Task: Send a message to Shivani Mehra asking for the timing of today's meeting.
Action: Mouse moved to (11, 69)
Screenshot: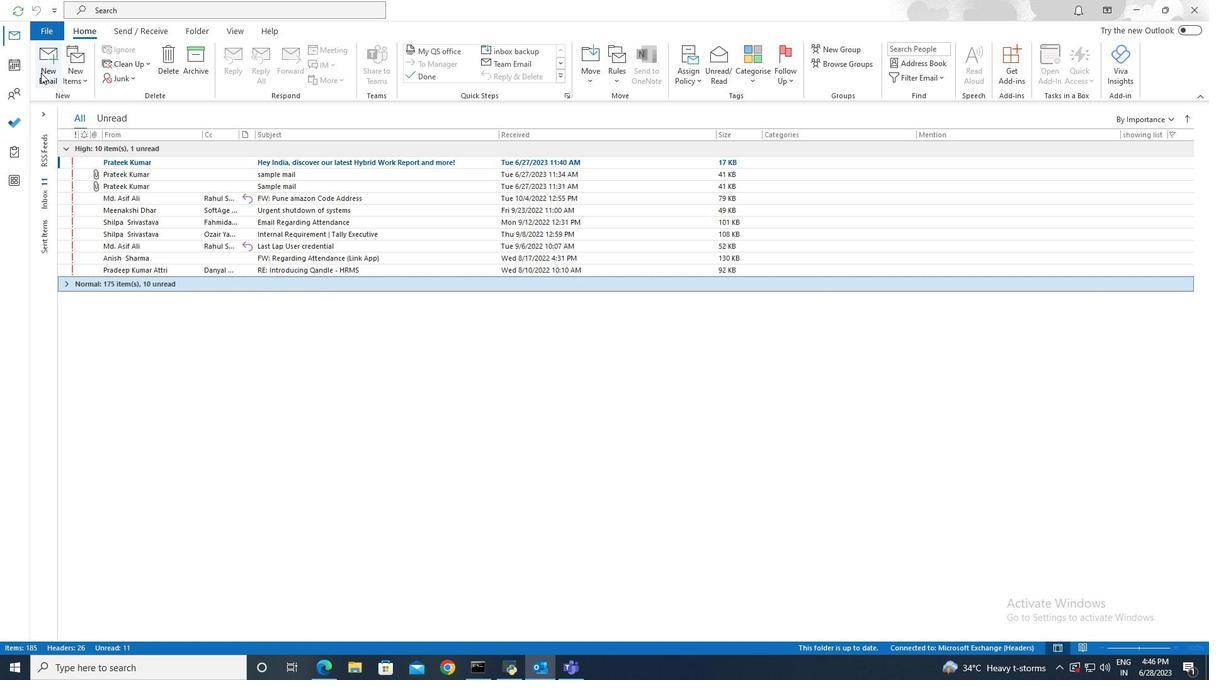 
Action: Mouse pressed left at (11, 69)
Screenshot: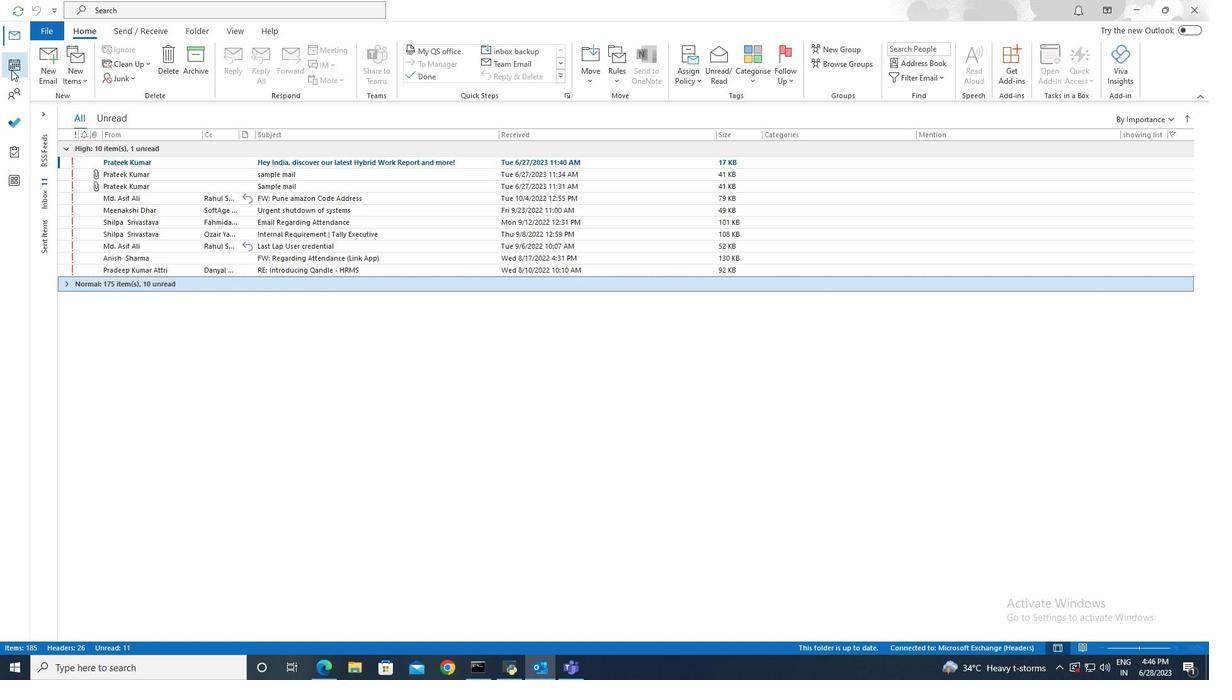 
Action: Mouse moved to (139, 76)
Screenshot: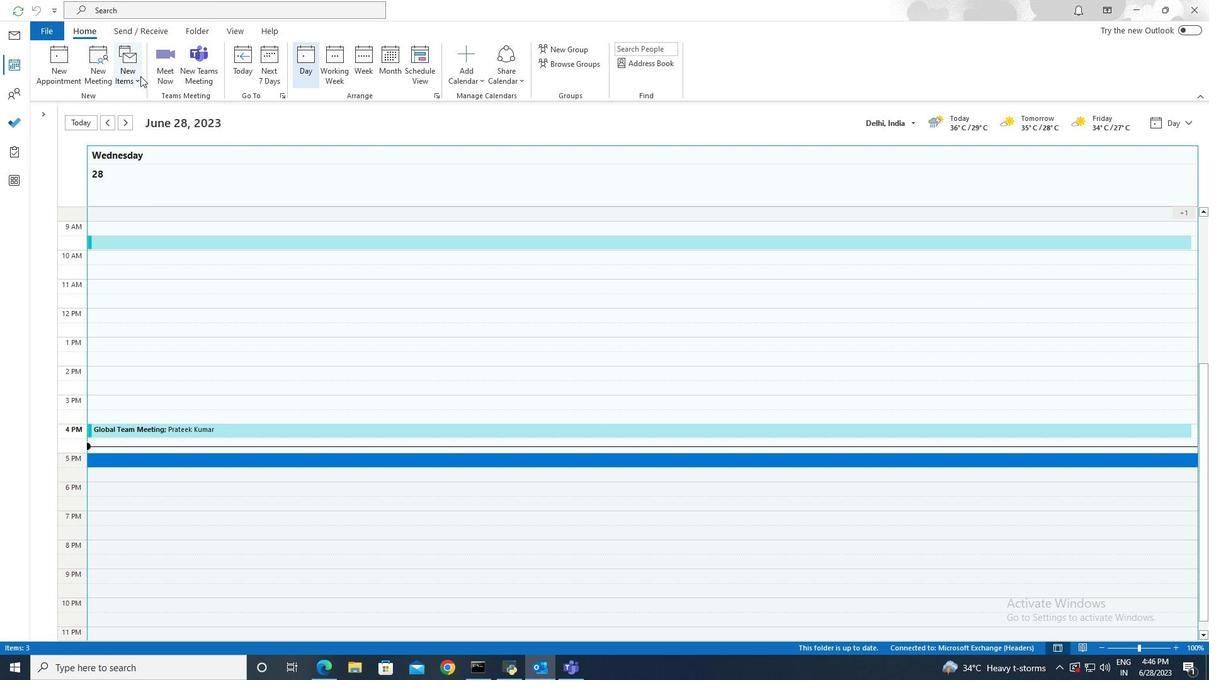
Action: Mouse pressed left at (139, 76)
Screenshot: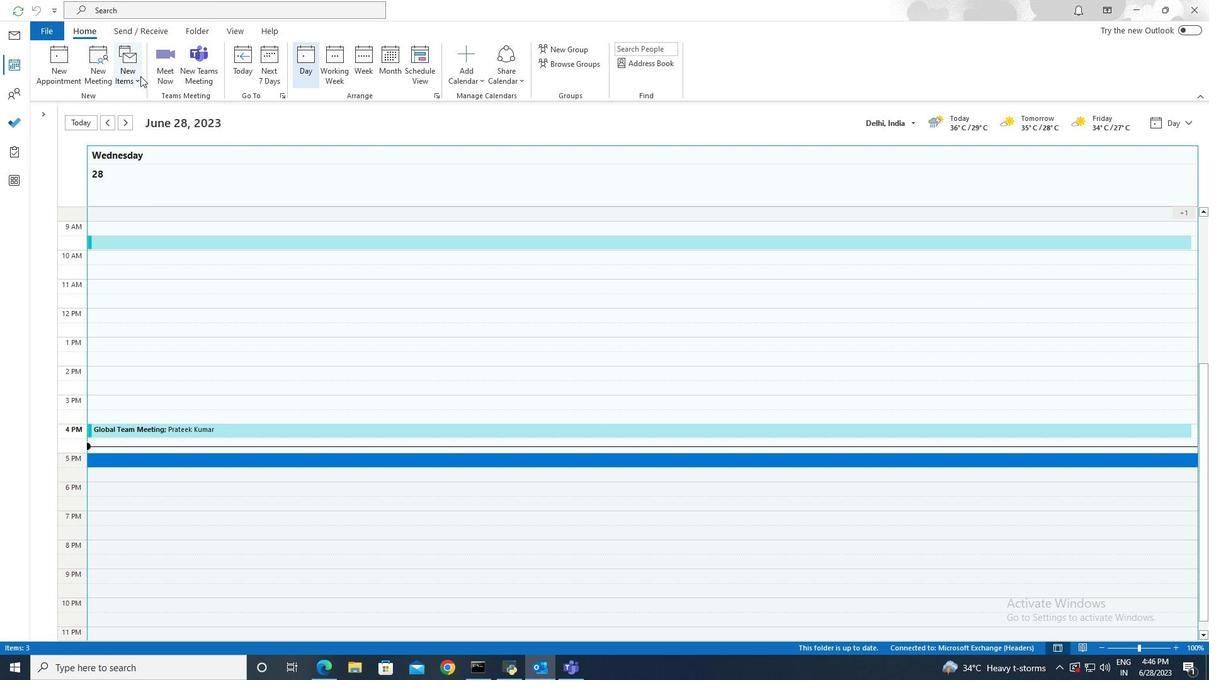 
Action: Mouse moved to (151, 122)
Screenshot: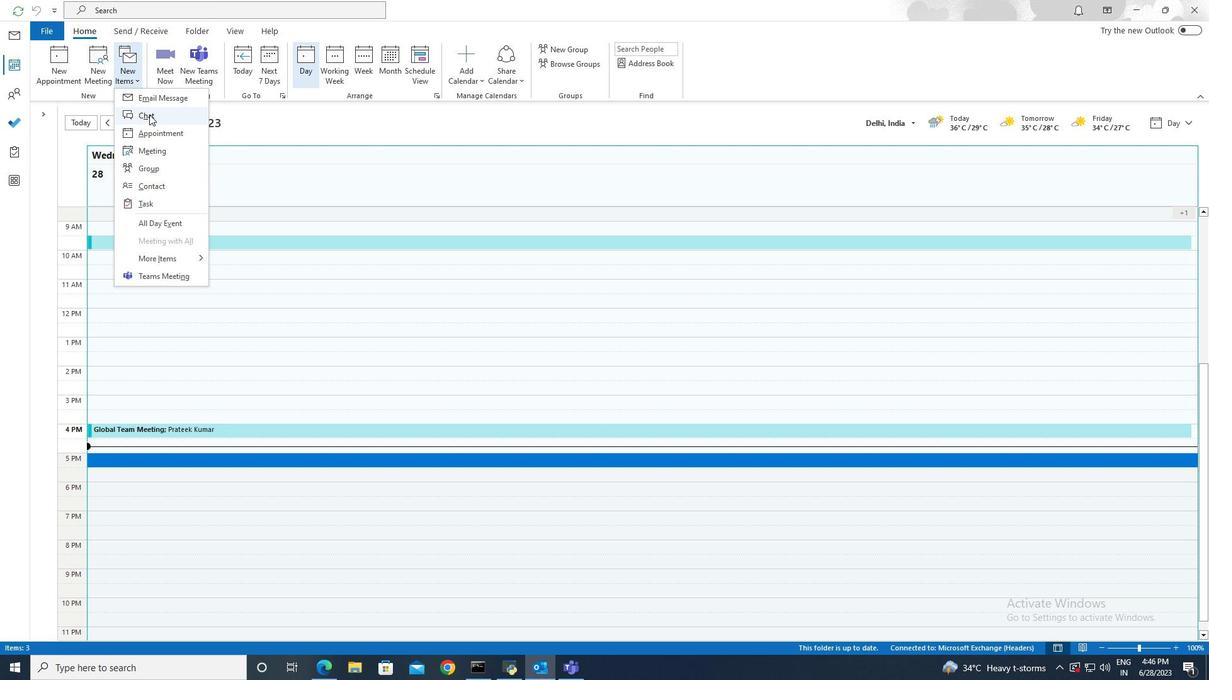
Action: Mouse pressed left at (151, 122)
Screenshot: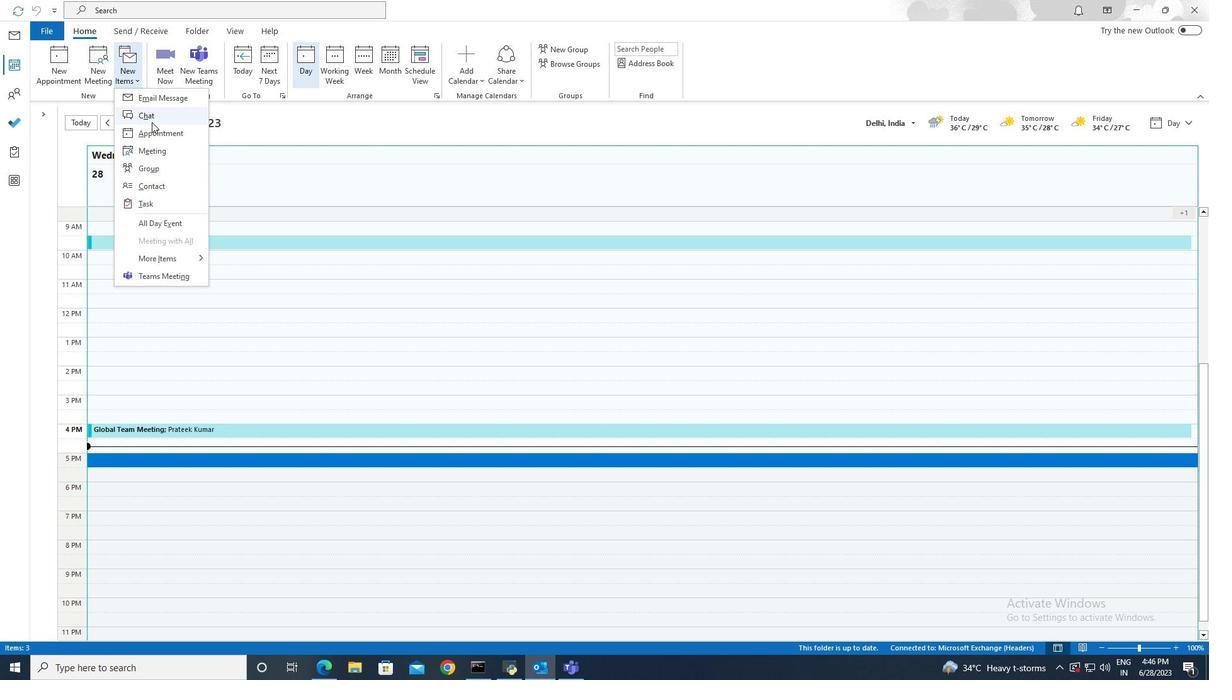
Action: Mouse moved to (461, 248)
Screenshot: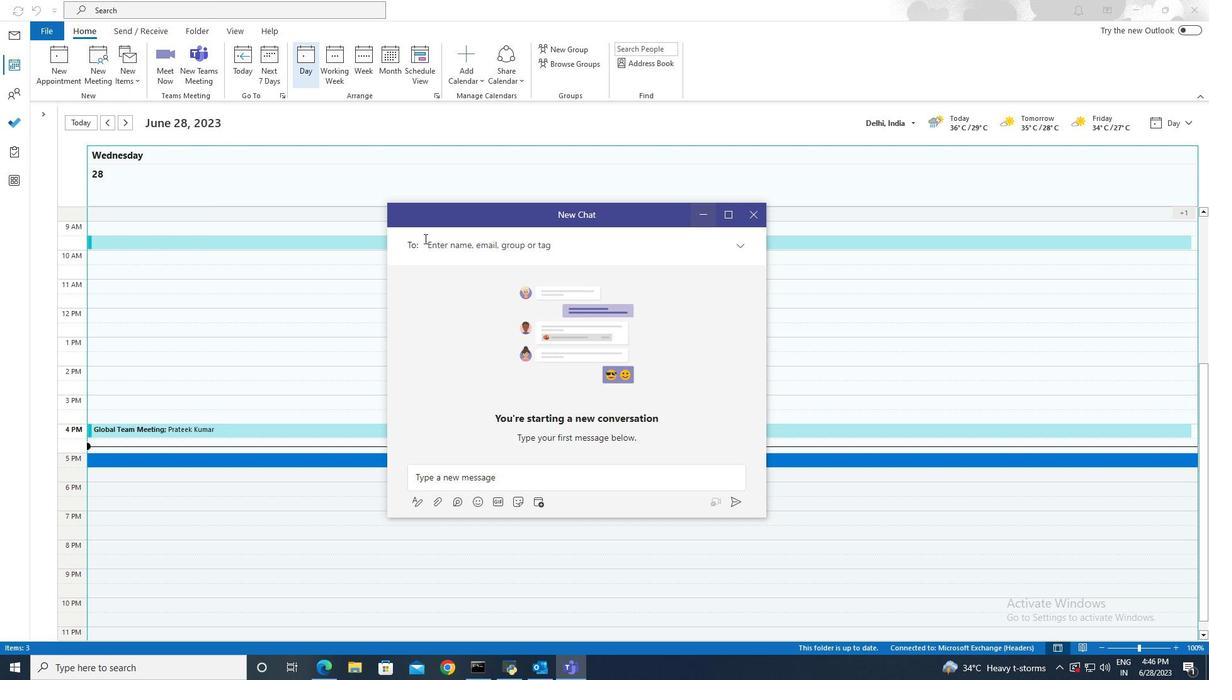 
Action: Mouse pressed left at (461, 248)
Screenshot: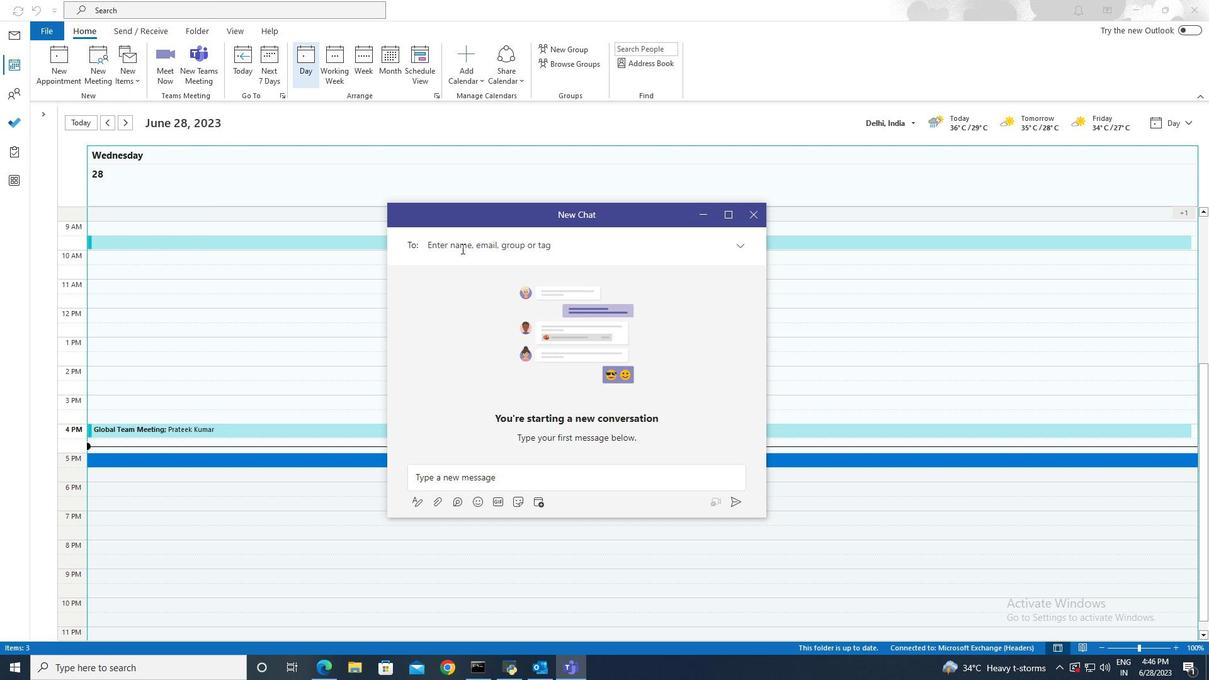 
Action: Key pressed <Key.shift>Shivani<Key.space><Key.shift>Mehra
Screenshot: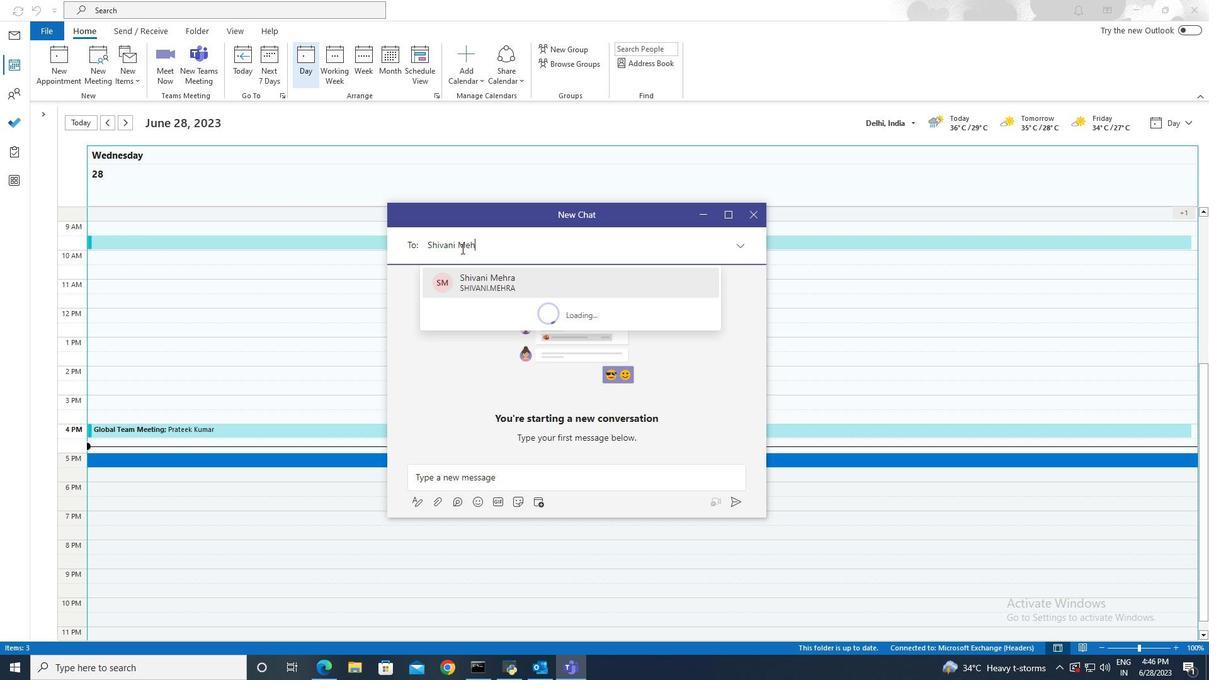 
Action: Mouse moved to (481, 283)
Screenshot: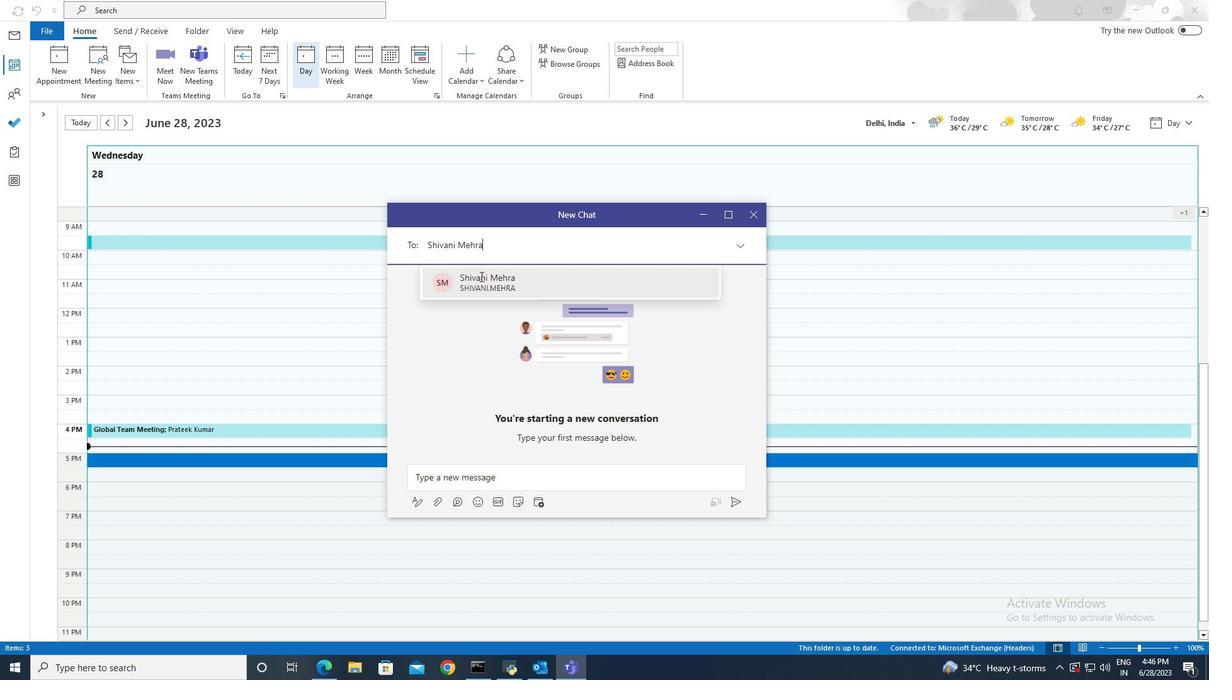 
Action: Mouse pressed left at (481, 283)
Screenshot: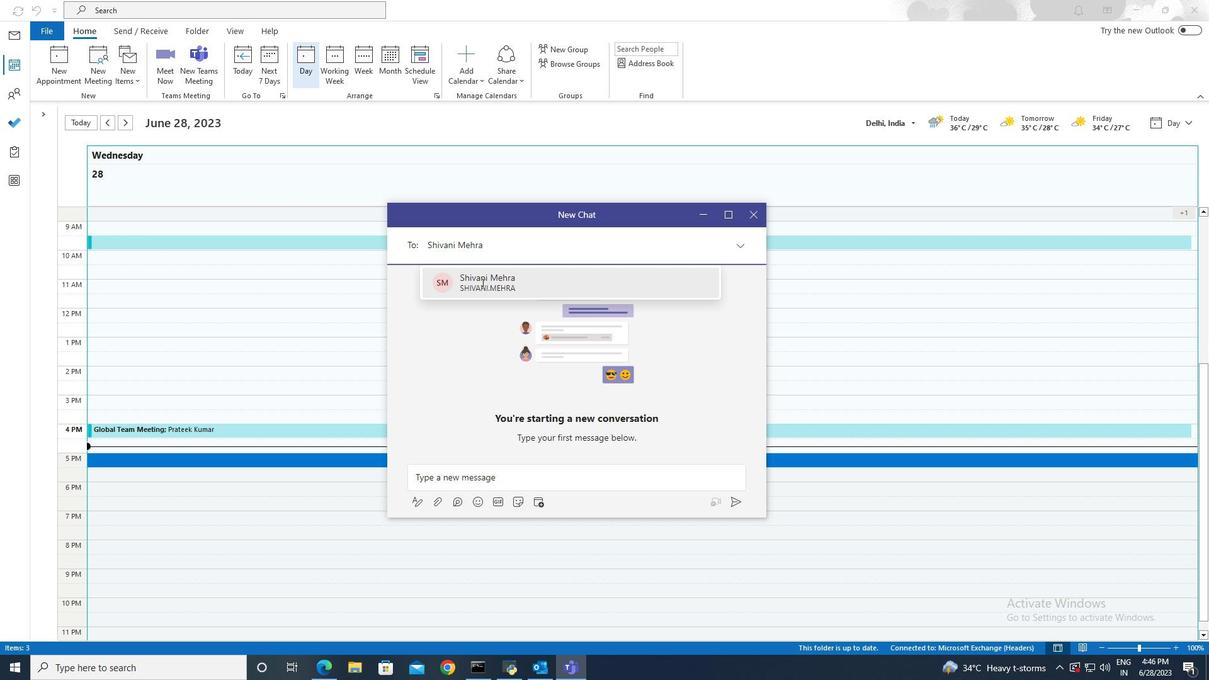 
Action: Mouse moved to (504, 469)
Screenshot: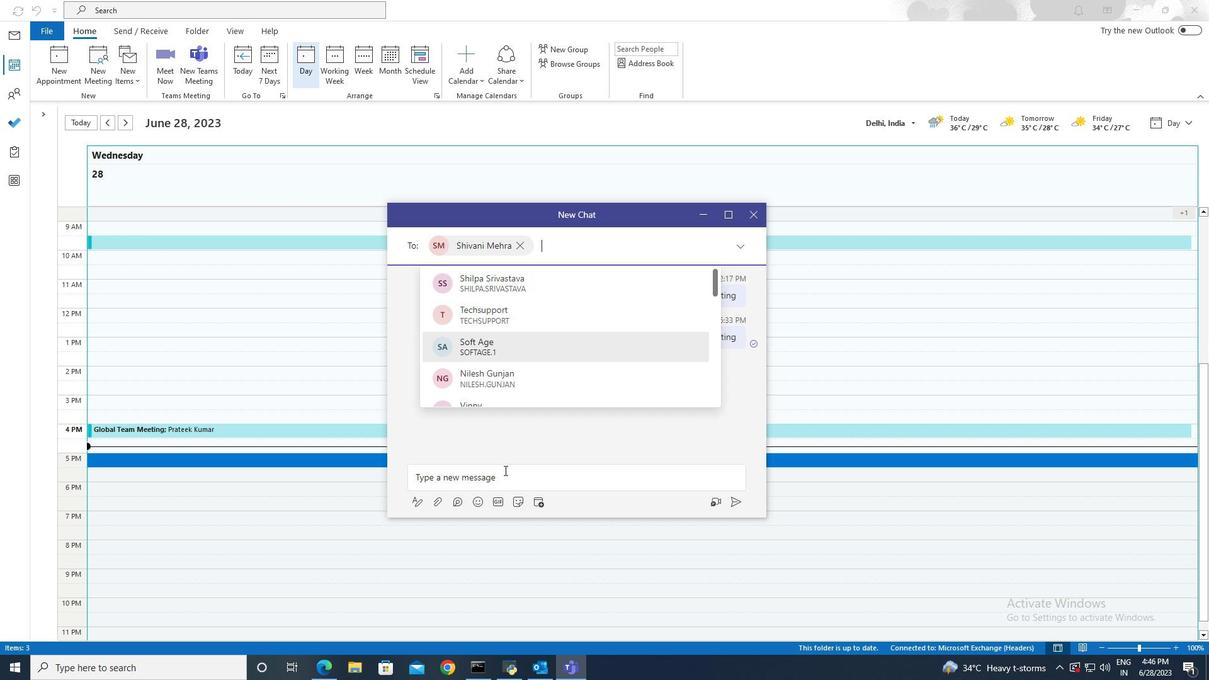 
Action: Mouse pressed left at (504, 469)
Screenshot: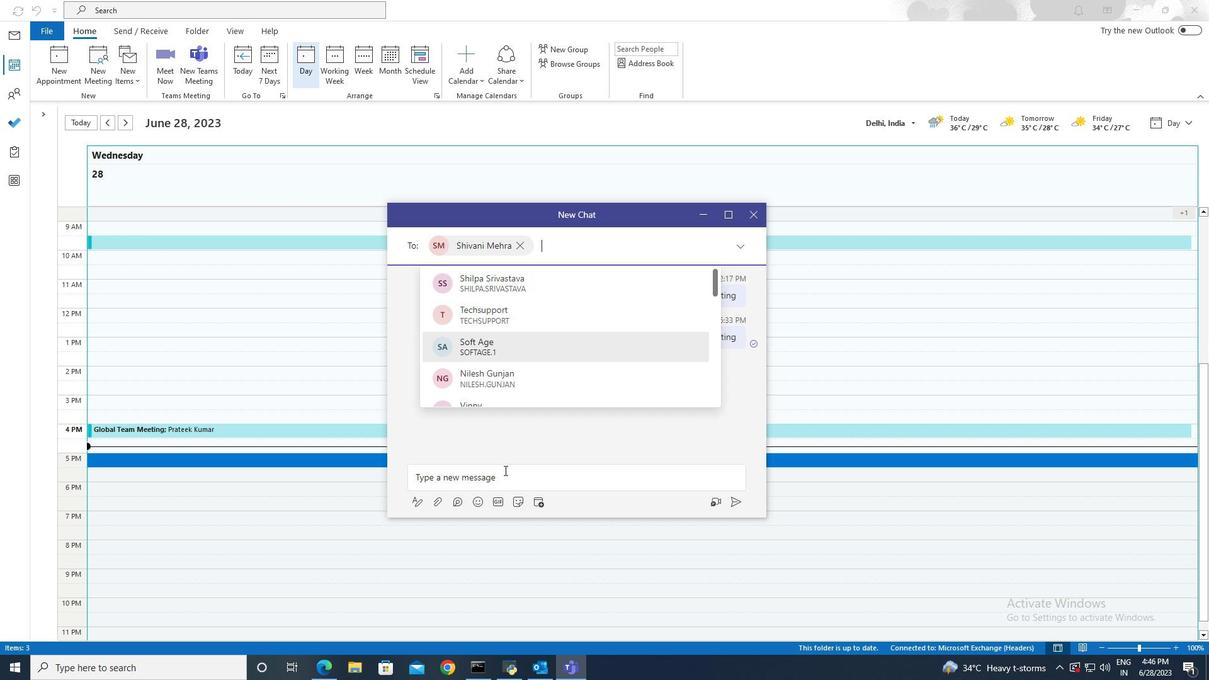 
Action: Mouse moved to (501, 481)
Screenshot: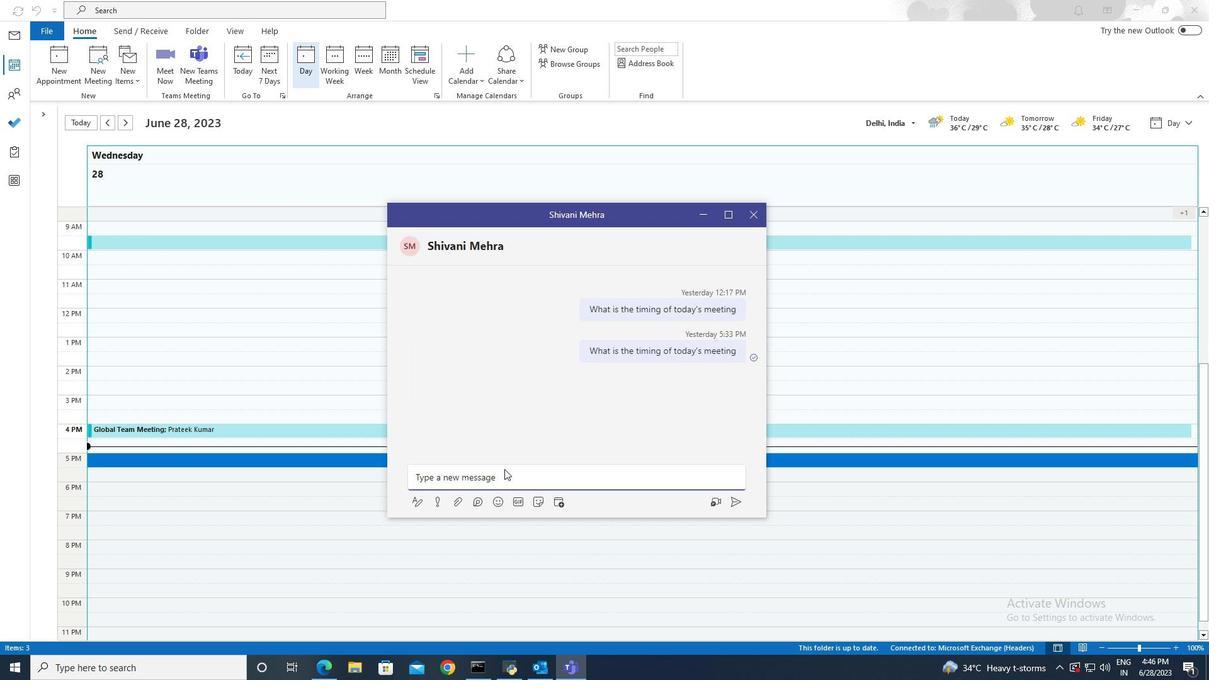 
Action: Key pressed <Key.shift>What<Key.space>is<Key.space>the<Key.space>timing<Key.space>of<Key.space>today's<Key.space>meeting.<Key.backspace>
Screenshot: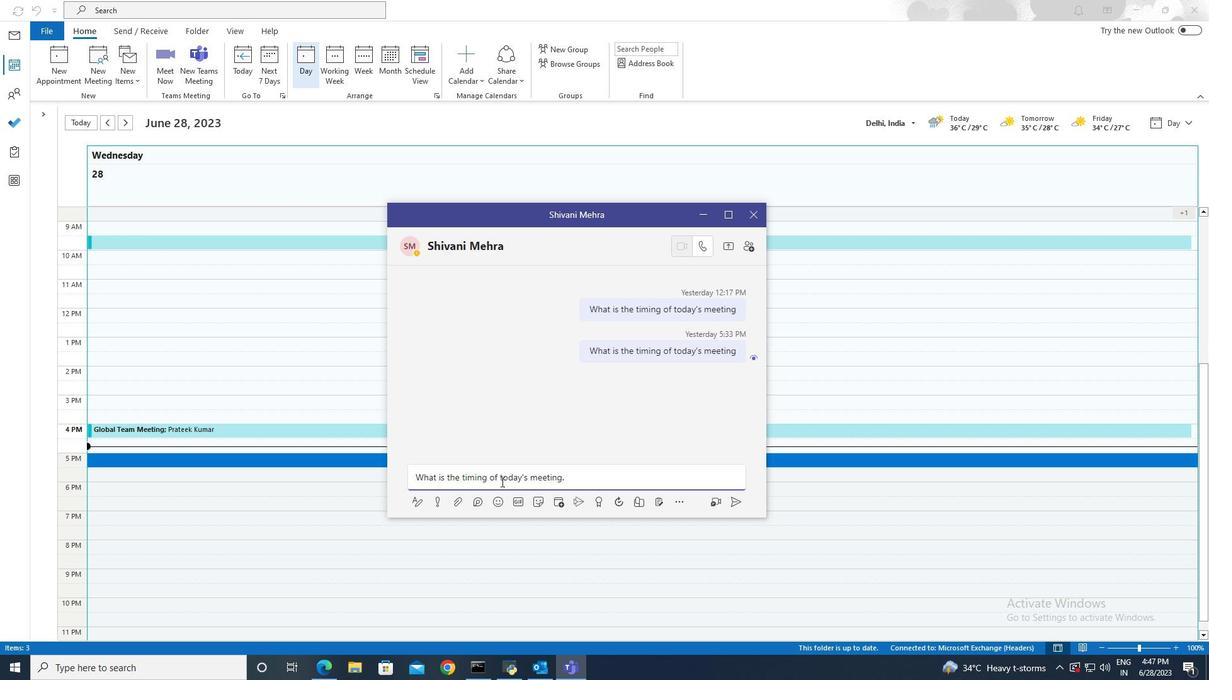 
Action: Mouse moved to (735, 502)
Screenshot: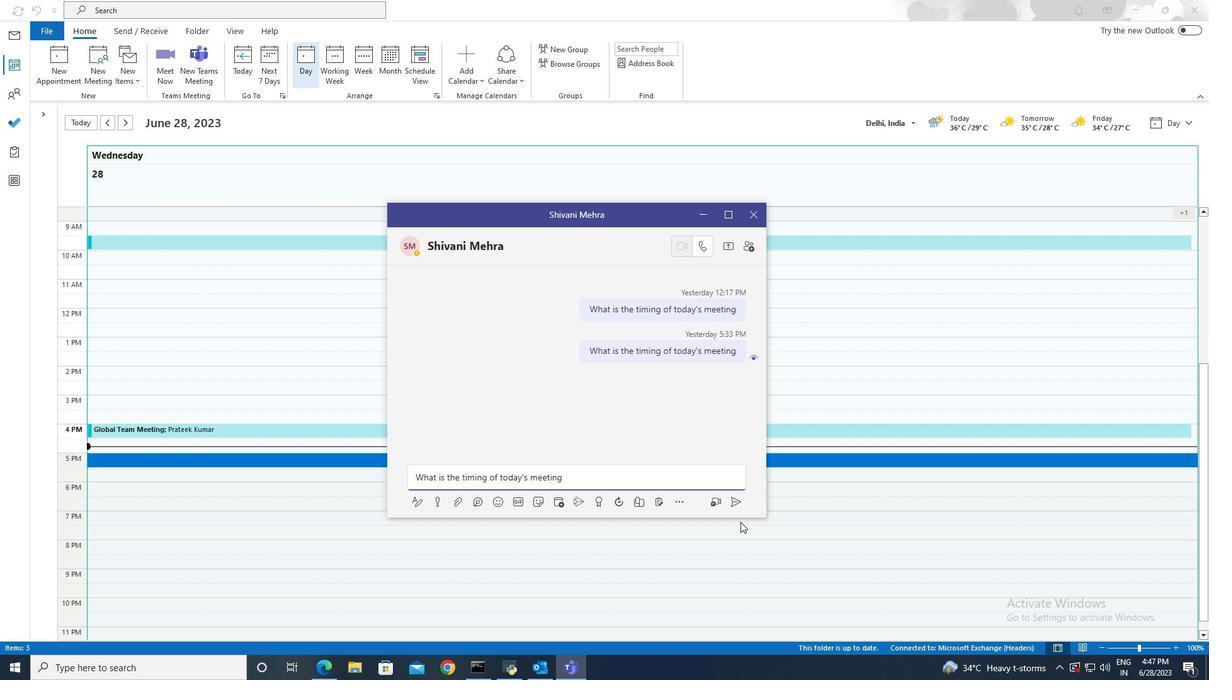 
Action: Mouse pressed left at (735, 502)
Screenshot: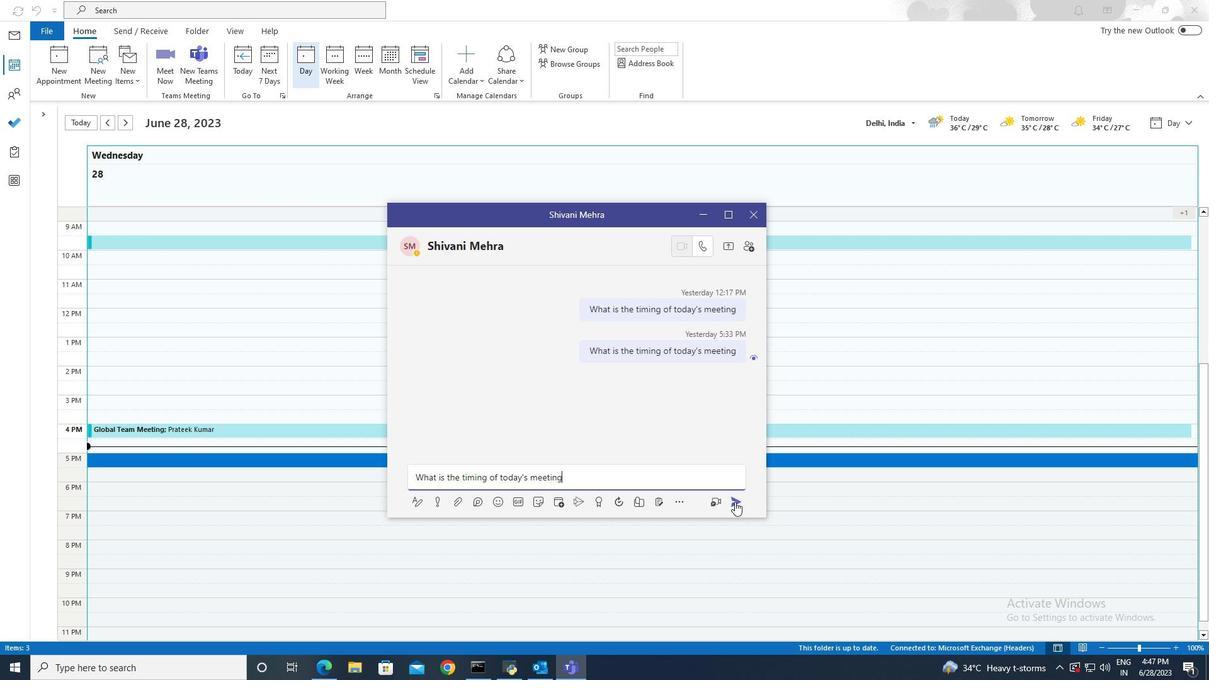 
